 Task: Start in the project BackTech the sprint 'Feature Testing Sprint', with a duration of 3 weeks. Start in the project BackTech the sprint 'Feature Testing Sprint', with a duration of 2 weeks. Start in the project BackTech the sprint 'Feature Testing Sprint', with a duration of 1 week
Action: Mouse moved to (175, 49)
Screenshot: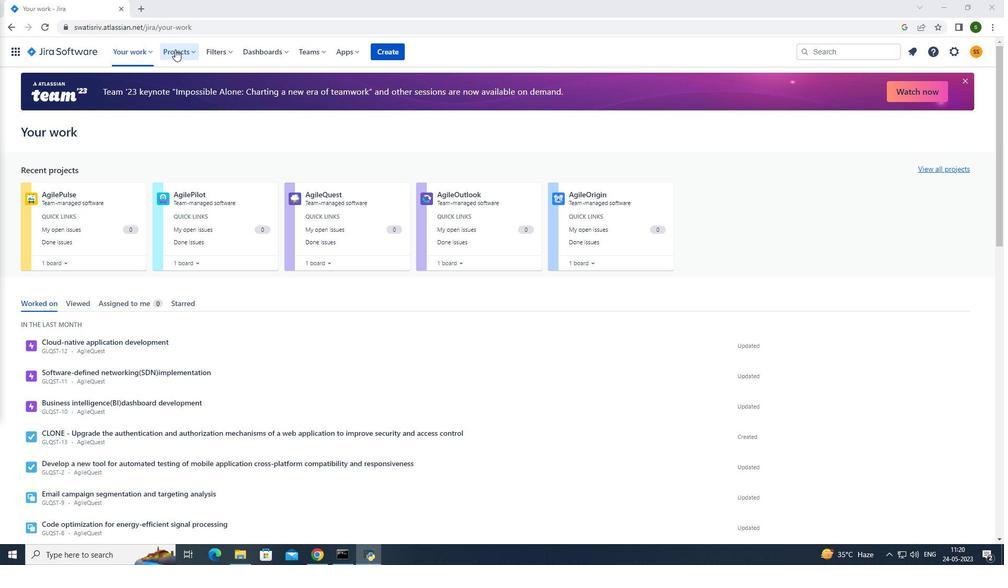 
Action: Mouse pressed left at (175, 49)
Screenshot: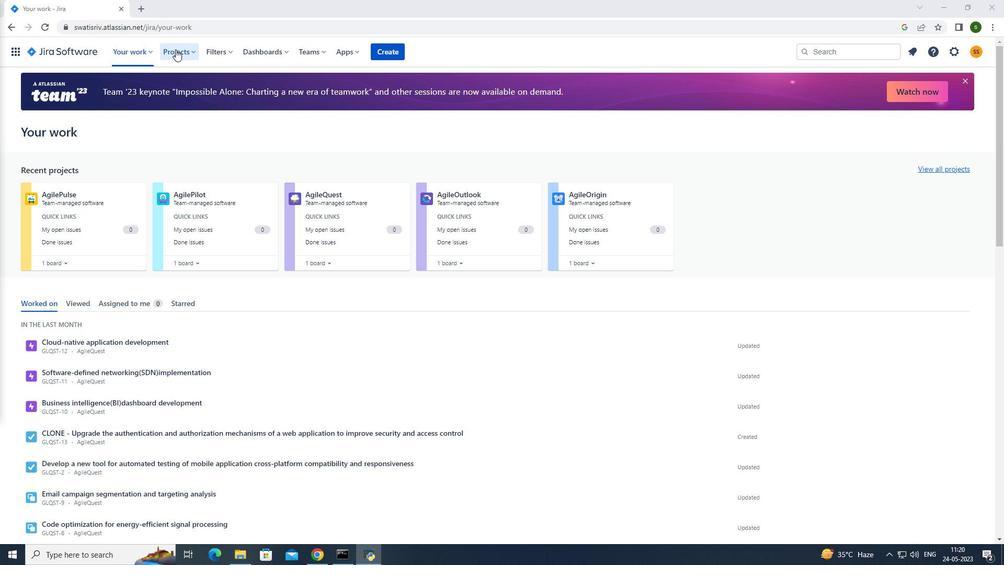 
Action: Mouse moved to (208, 96)
Screenshot: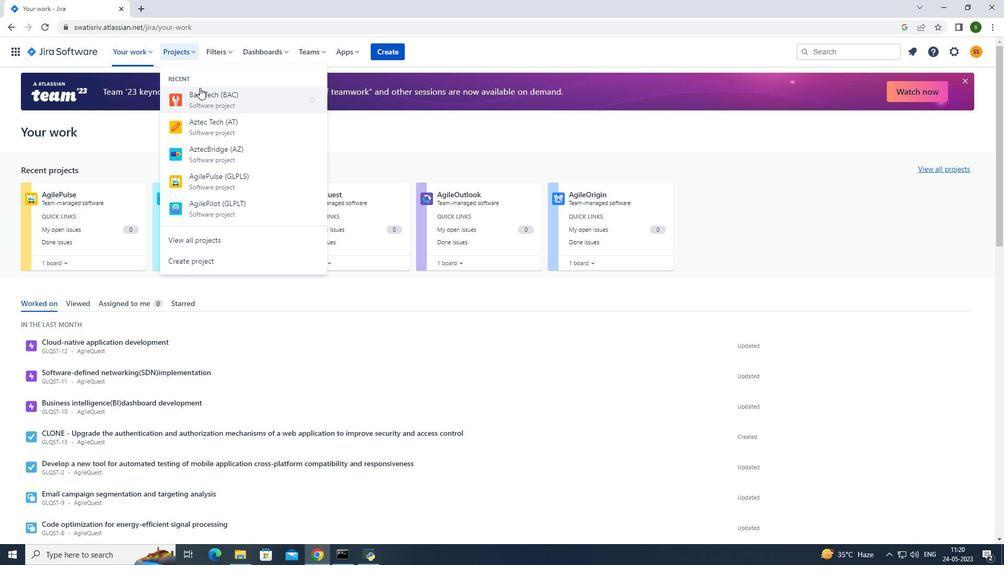 
Action: Mouse pressed left at (208, 96)
Screenshot: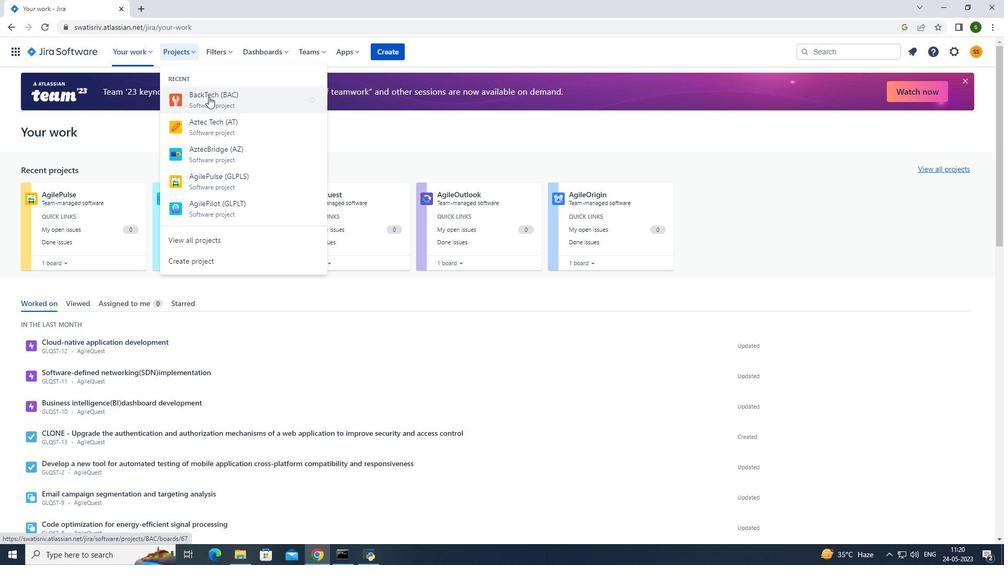 
Action: Mouse moved to (82, 160)
Screenshot: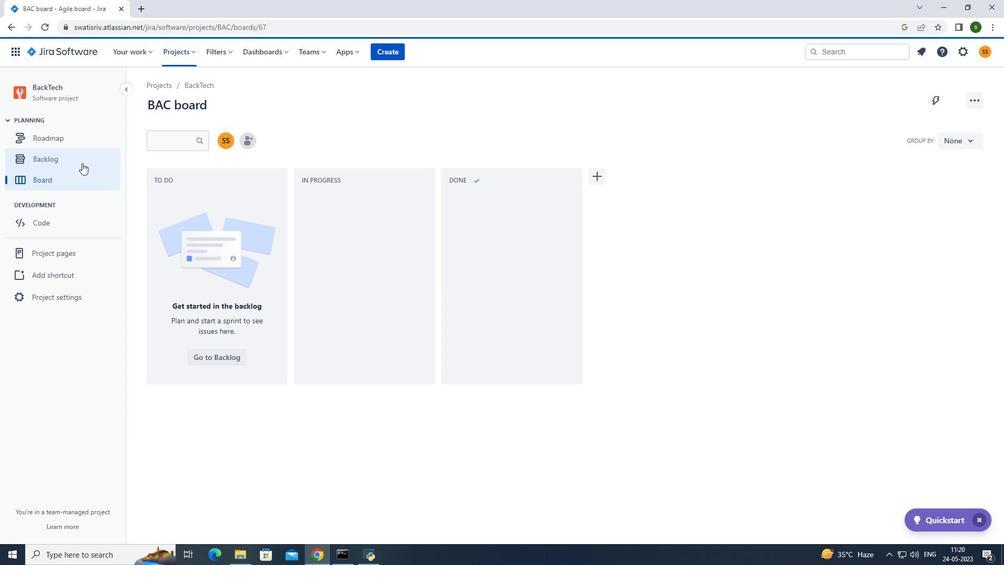
Action: Mouse pressed left at (82, 160)
Screenshot: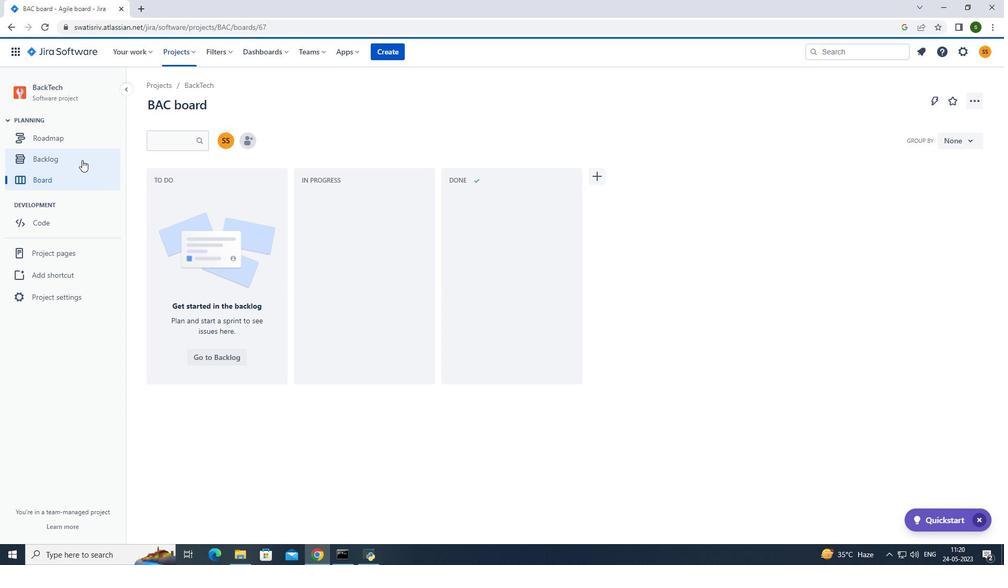 
Action: Mouse moved to (939, 167)
Screenshot: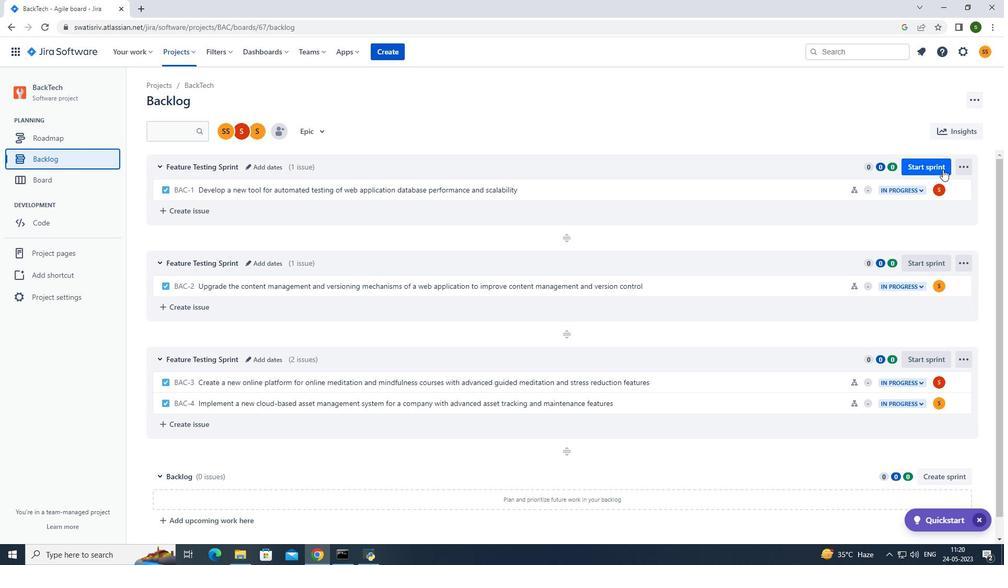 
Action: Mouse pressed left at (939, 167)
Screenshot: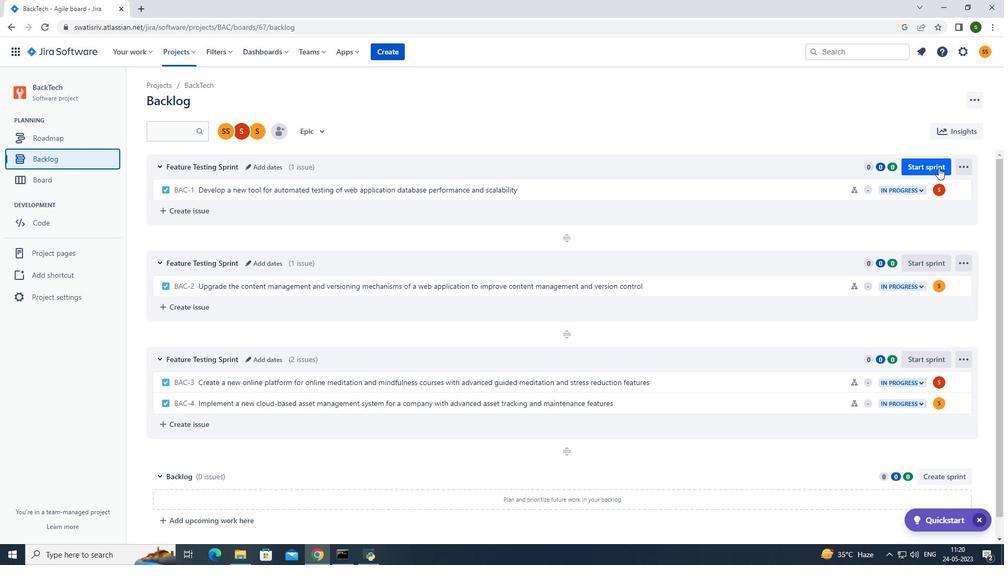 
Action: Mouse moved to (460, 183)
Screenshot: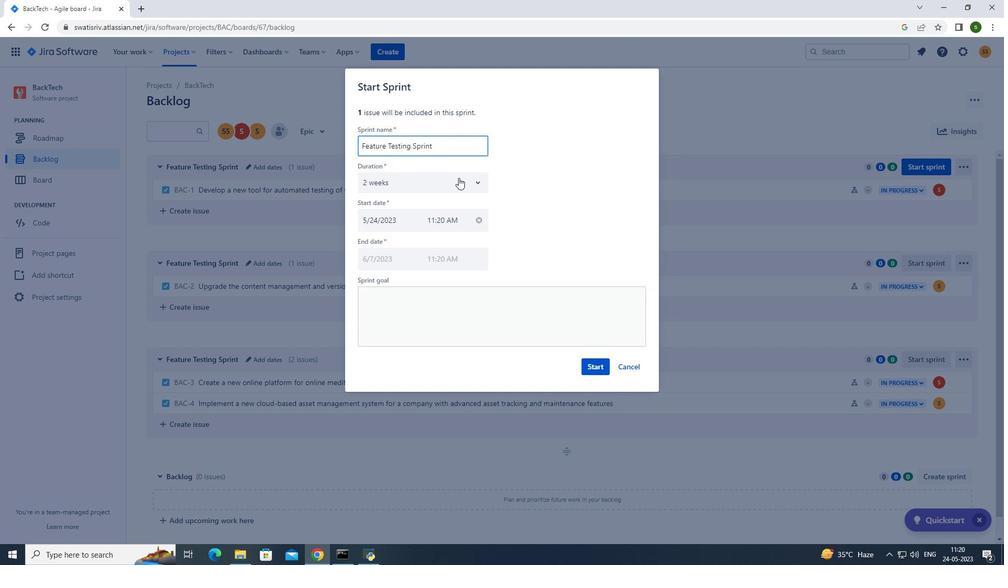 
Action: Mouse pressed left at (460, 183)
Screenshot: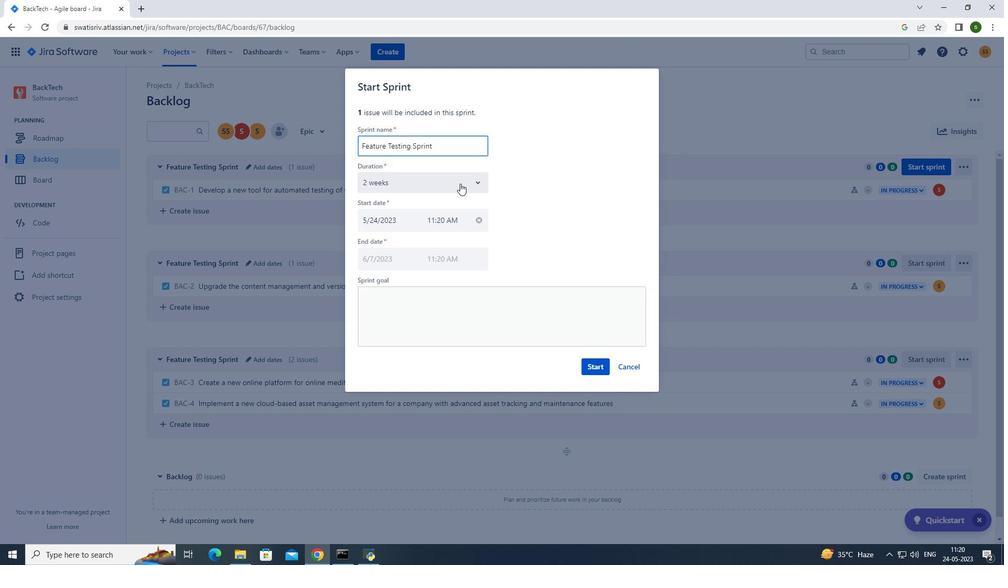 
Action: Mouse moved to (397, 242)
Screenshot: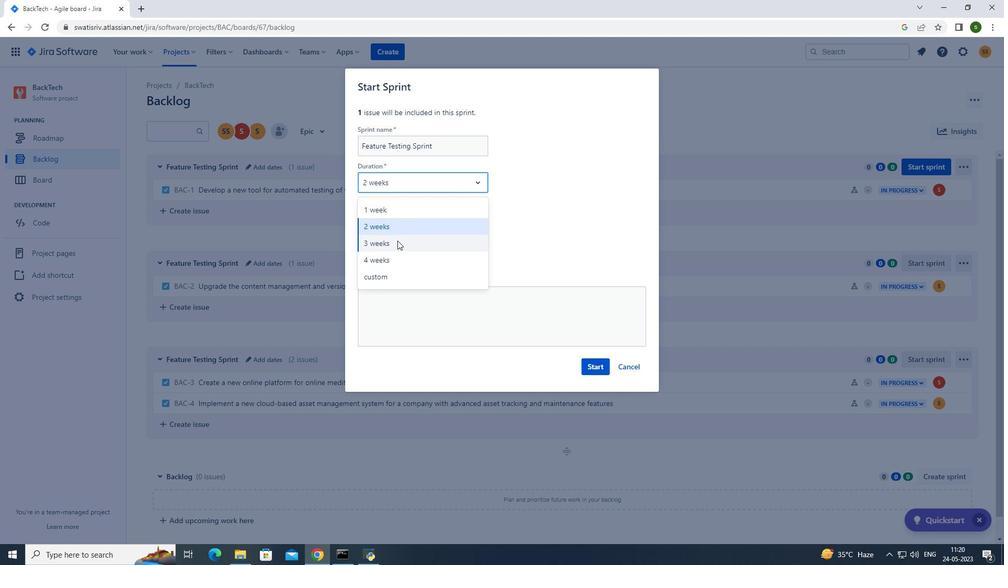 
Action: Mouse pressed left at (397, 242)
Screenshot: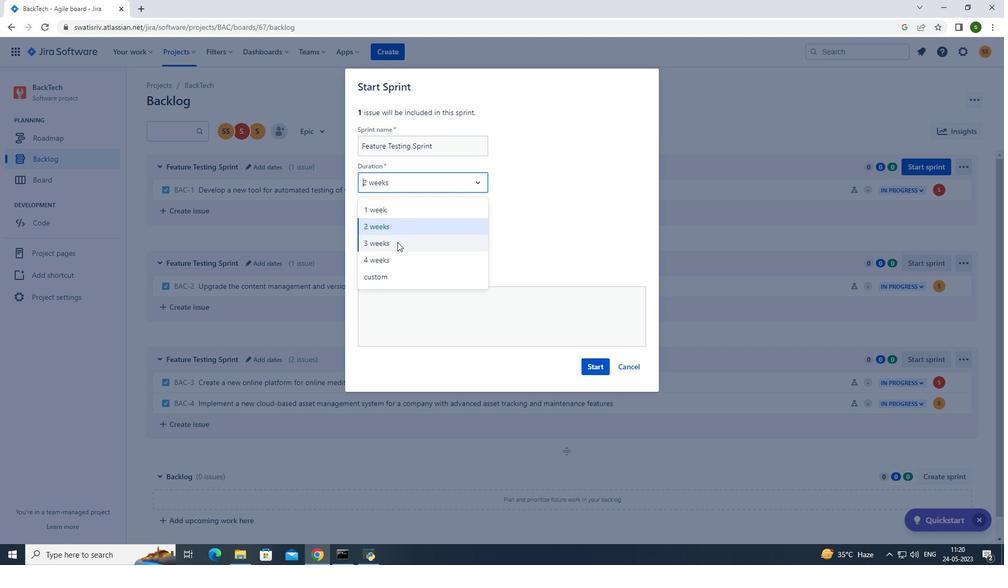
Action: Mouse moved to (604, 368)
Screenshot: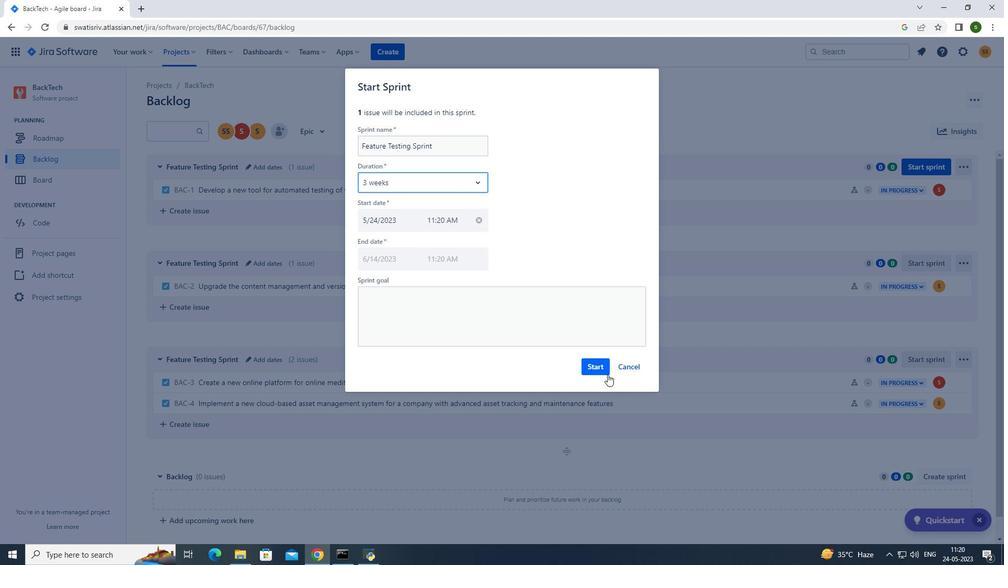 
Action: Mouse pressed left at (604, 368)
Screenshot: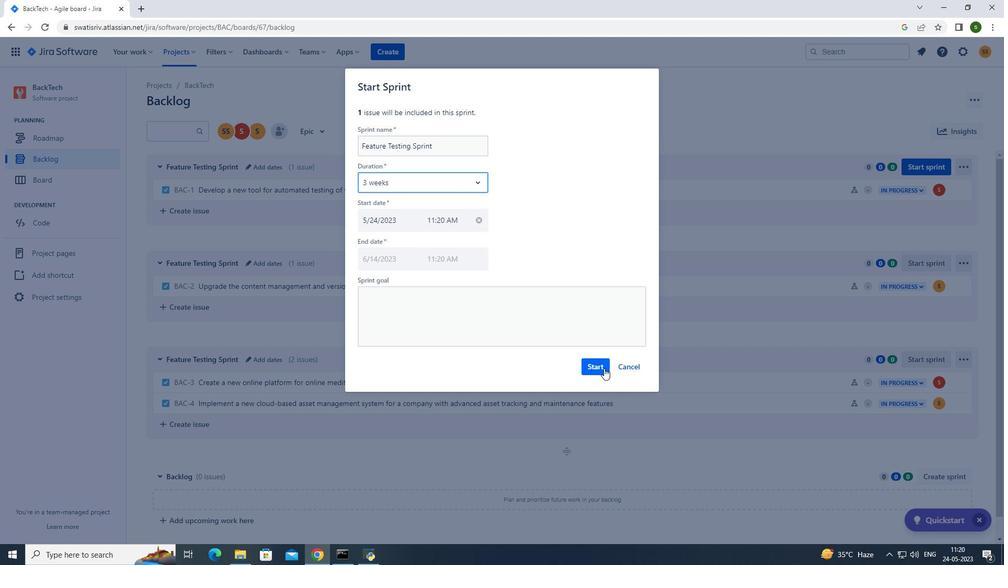 
Action: Mouse moved to (173, 56)
Screenshot: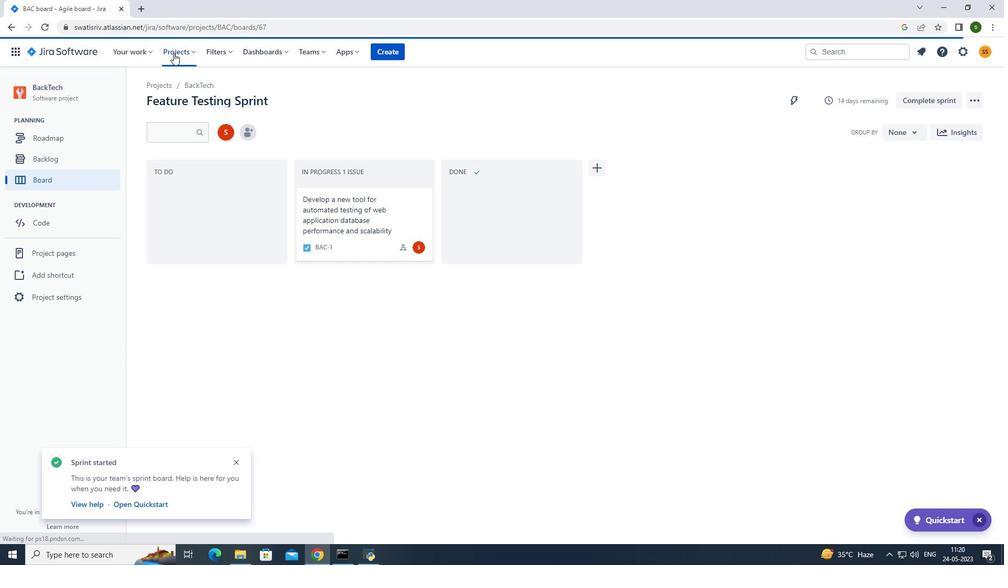 
Action: Mouse pressed left at (173, 56)
Screenshot: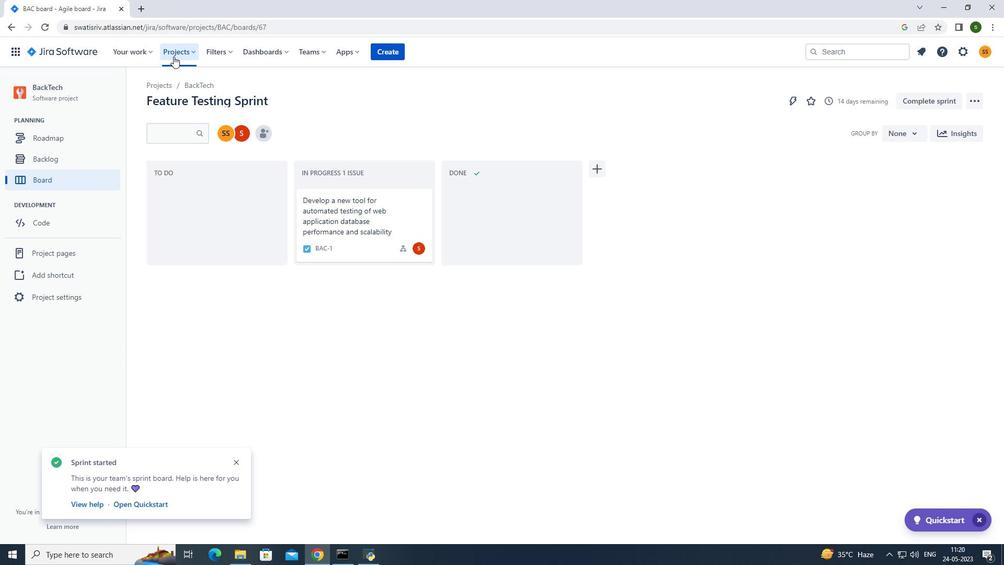 
Action: Mouse moved to (192, 95)
Screenshot: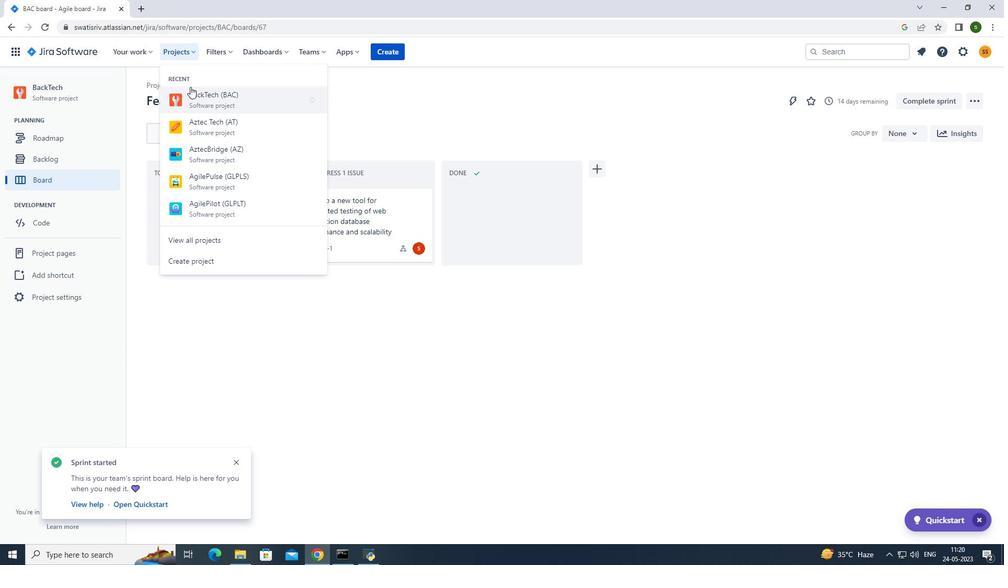 
Action: Mouse pressed left at (192, 95)
Screenshot: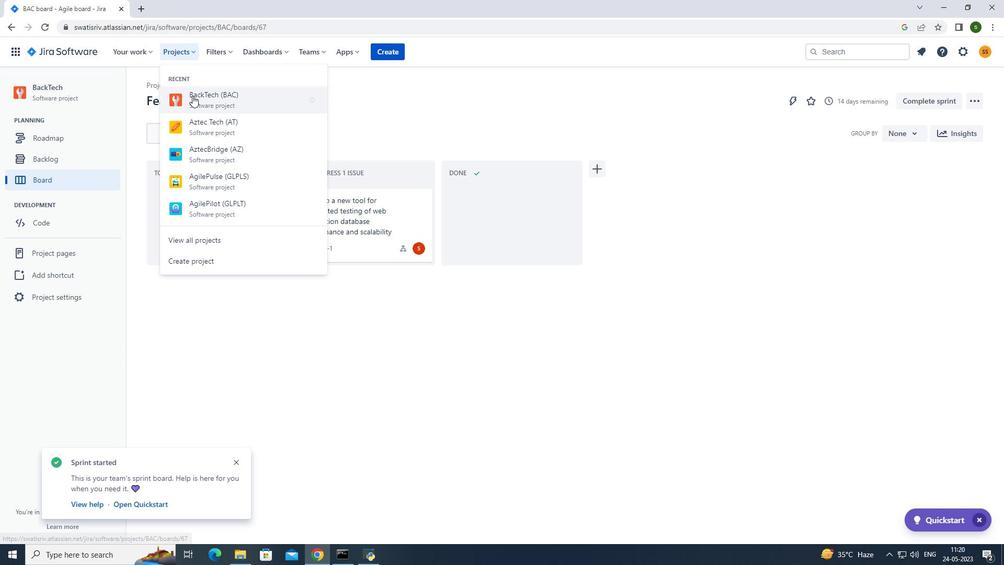 
Action: Mouse moved to (93, 164)
Screenshot: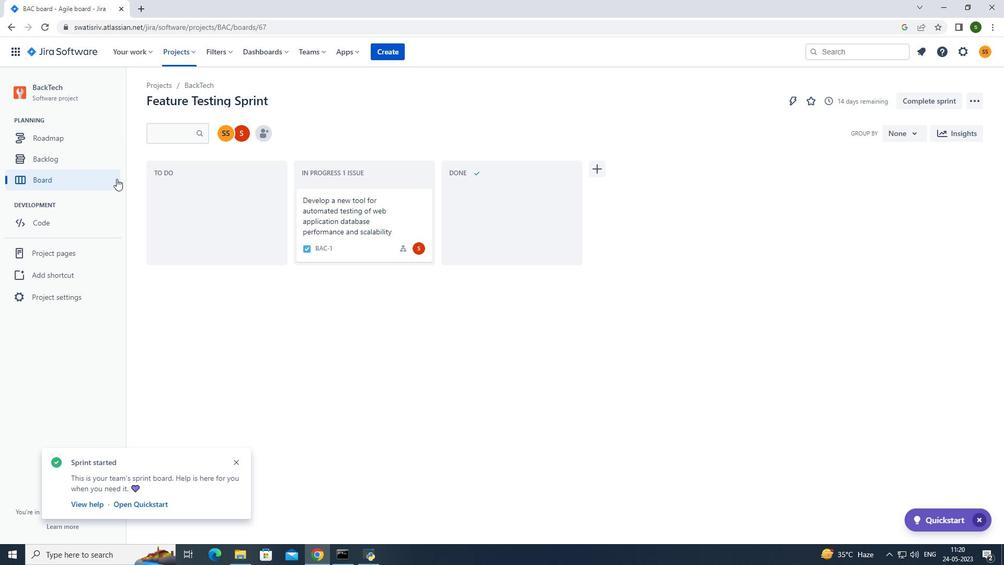 
Action: Mouse pressed left at (93, 164)
Screenshot: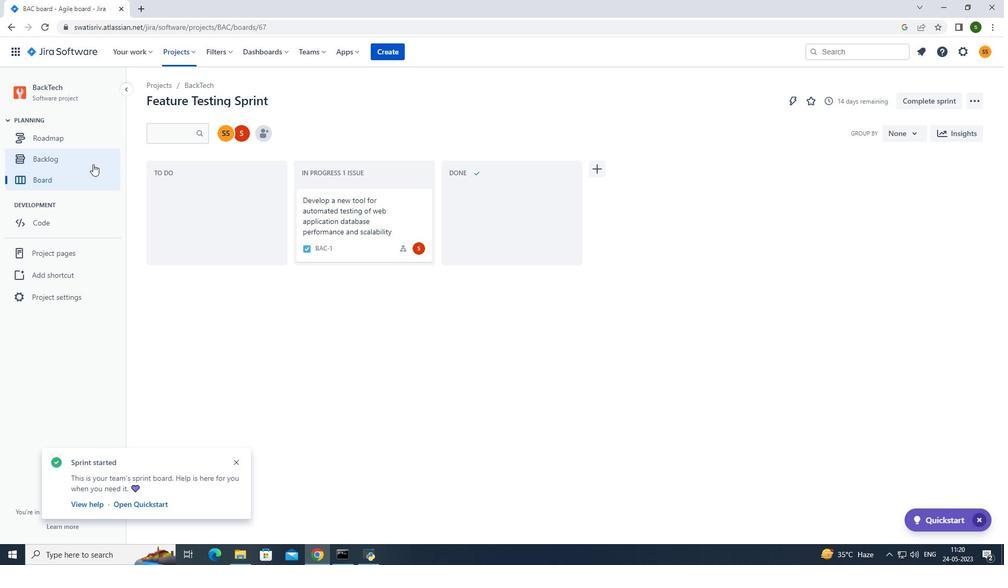 
Action: Mouse moved to (918, 255)
Screenshot: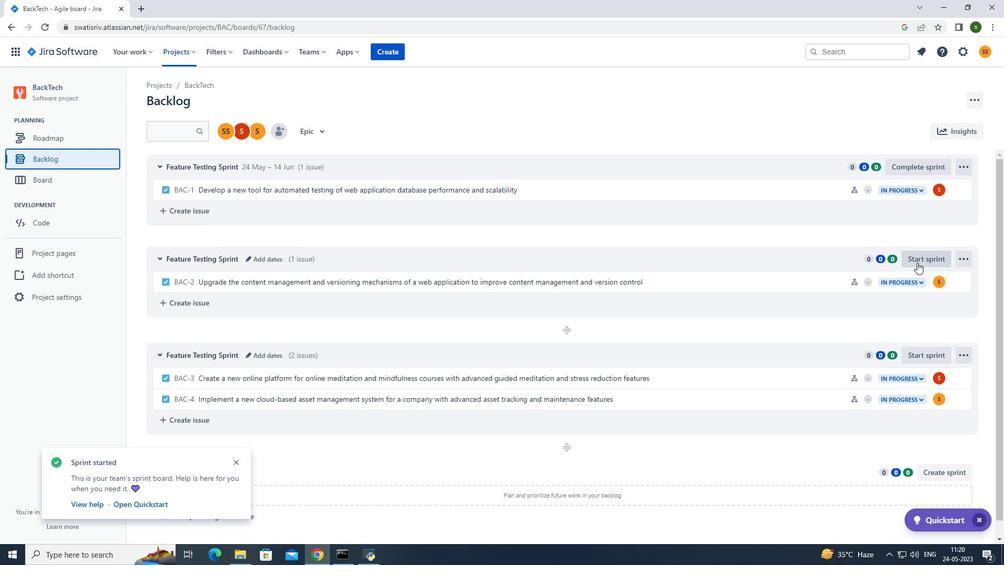
Action: Mouse pressed left at (918, 255)
Screenshot: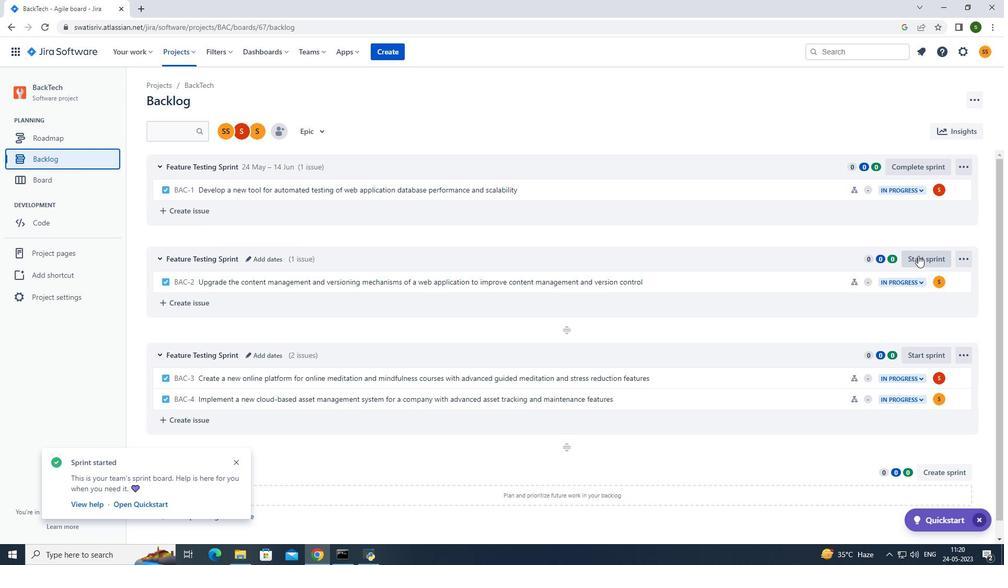 
Action: Mouse moved to (463, 179)
Screenshot: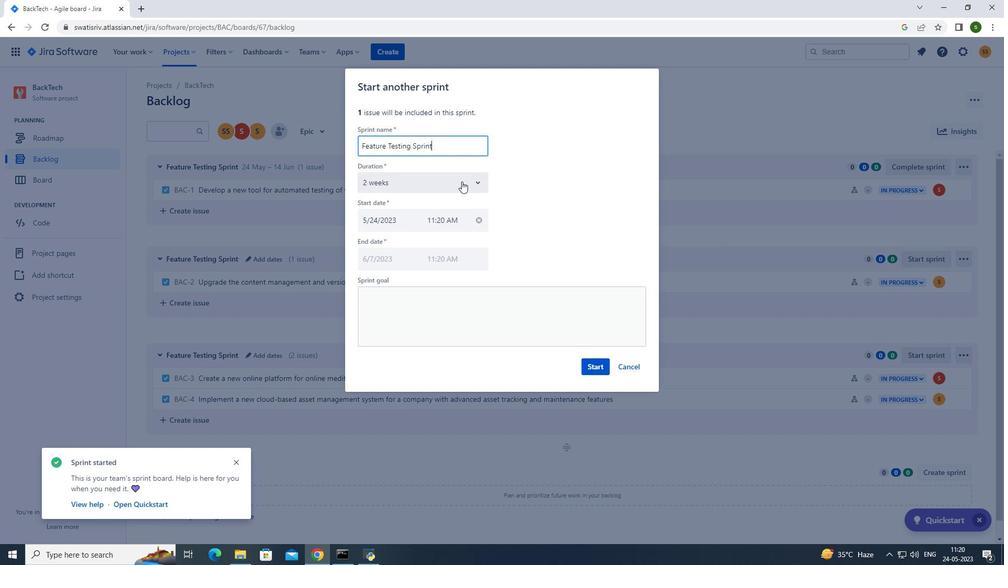 
Action: Mouse pressed left at (463, 179)
Screenshot: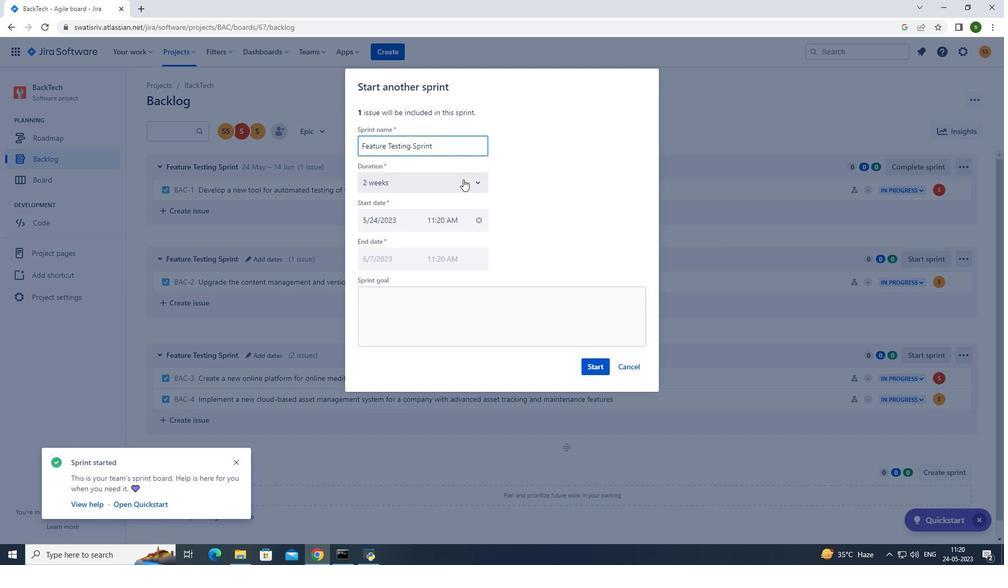 
Action: Mouse moved to (410, 225)
Screenshot: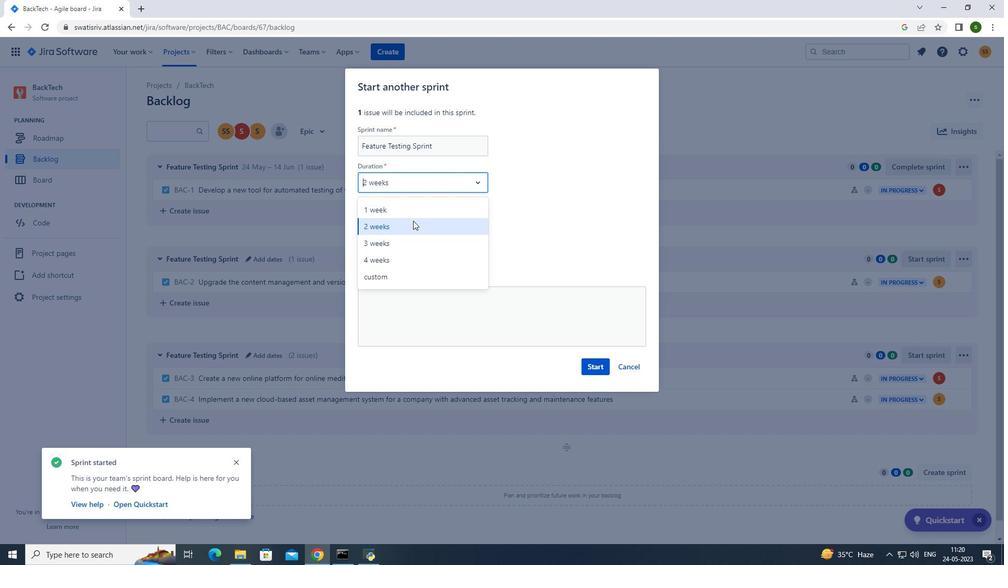 
Action: Mouse pressed left at (410, 225)
Screenshot: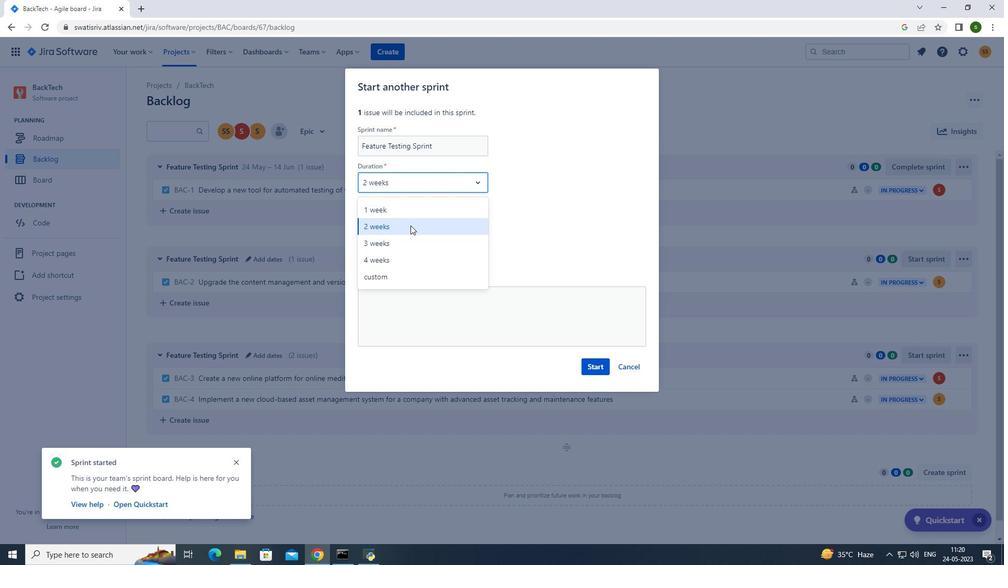 
Action: Mouse moved to (600, 368)
Screenshot: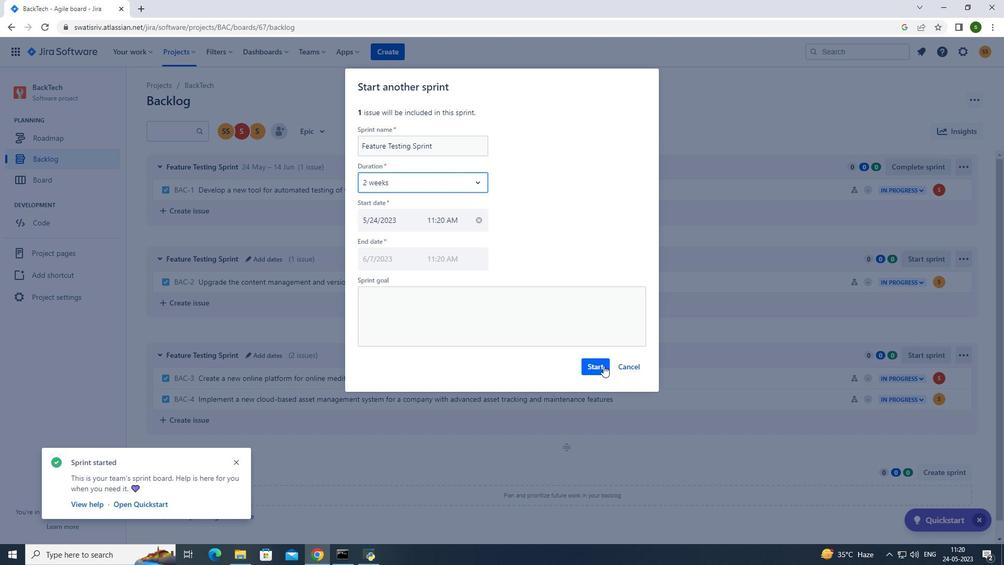 
Action: Mouse pressed left at (600, 368)
Screenshot: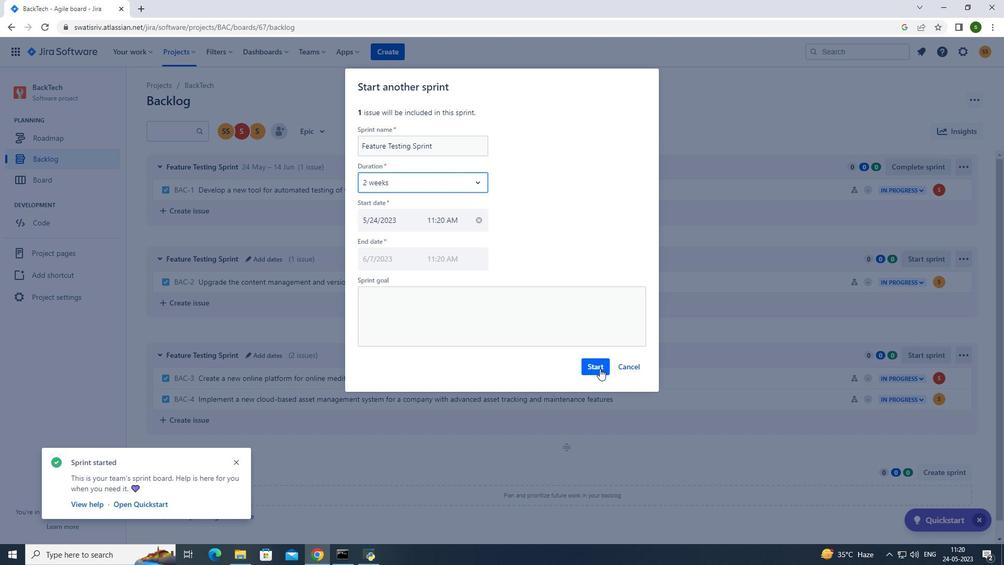 
Action: Mouse moved to (184, 49)
Screenshot: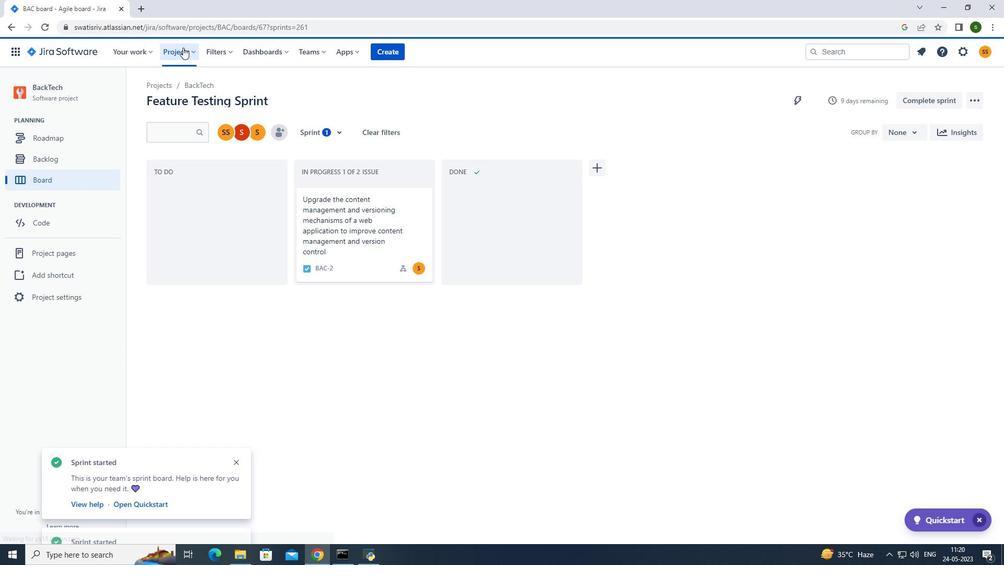 
Action: Mouse pressed left at (184, 49)
Screenshot: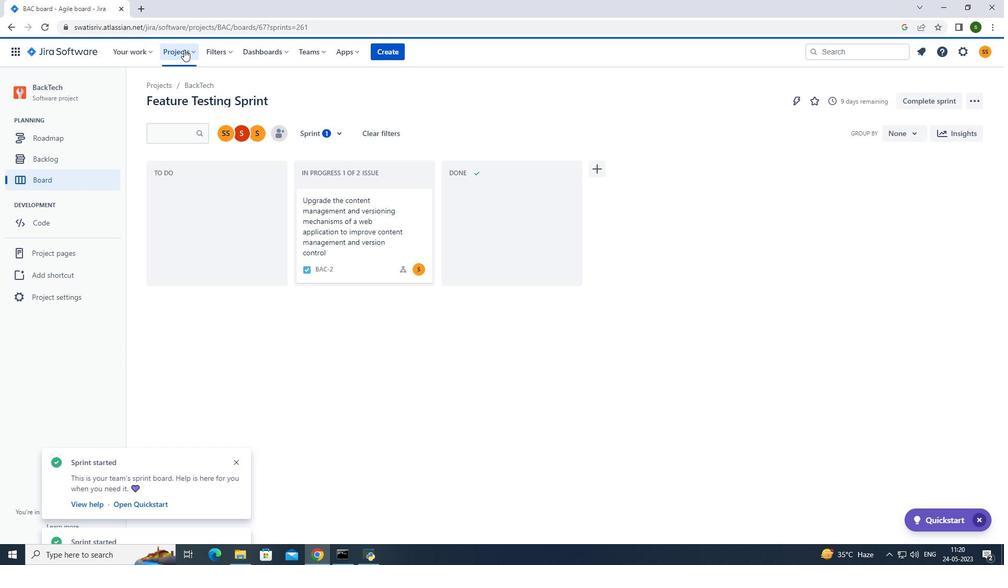 
Action: Mouse moved to (193, 96)
Screenshot: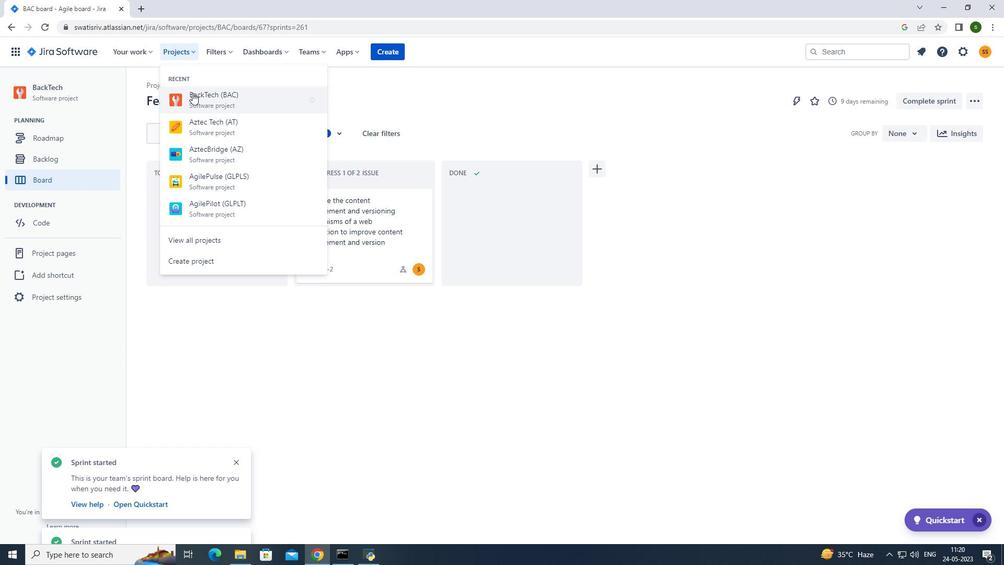 
Action: Mouse pressed left at (193, 96)
Screenshot: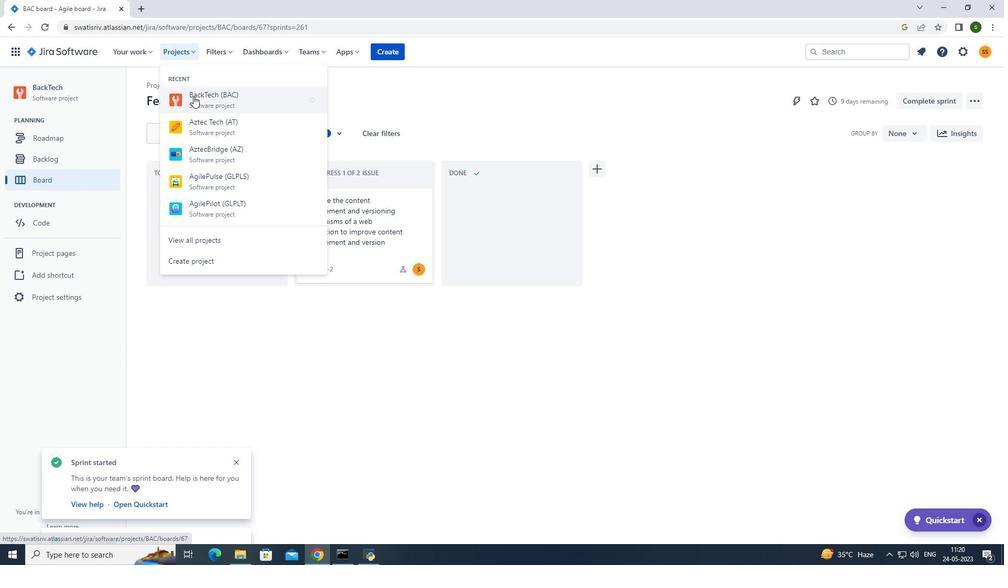 
Action: Mouse moved to (71, 159)
Screenshot: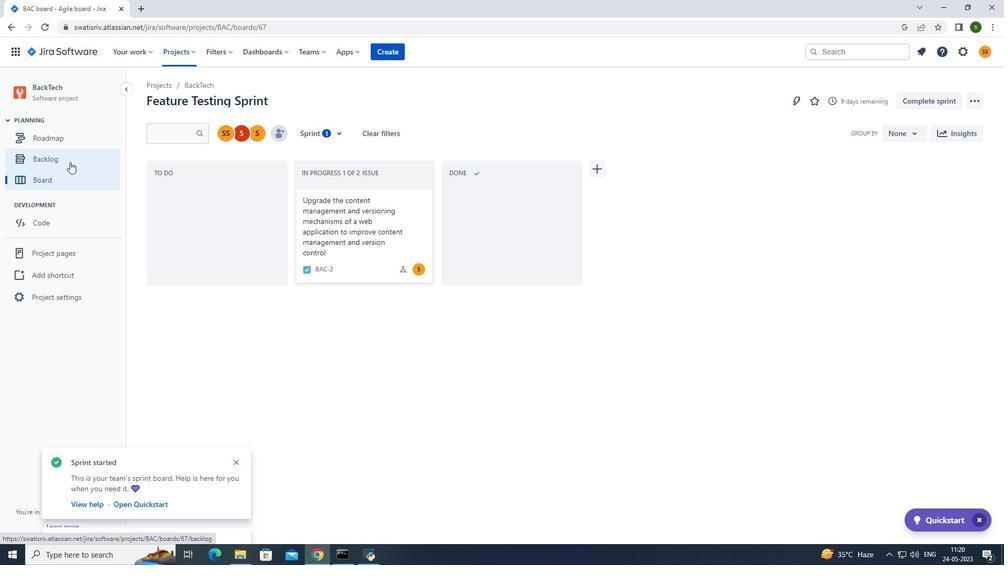 
Action: Mouse pressed left at (71, 159)
Screenshot: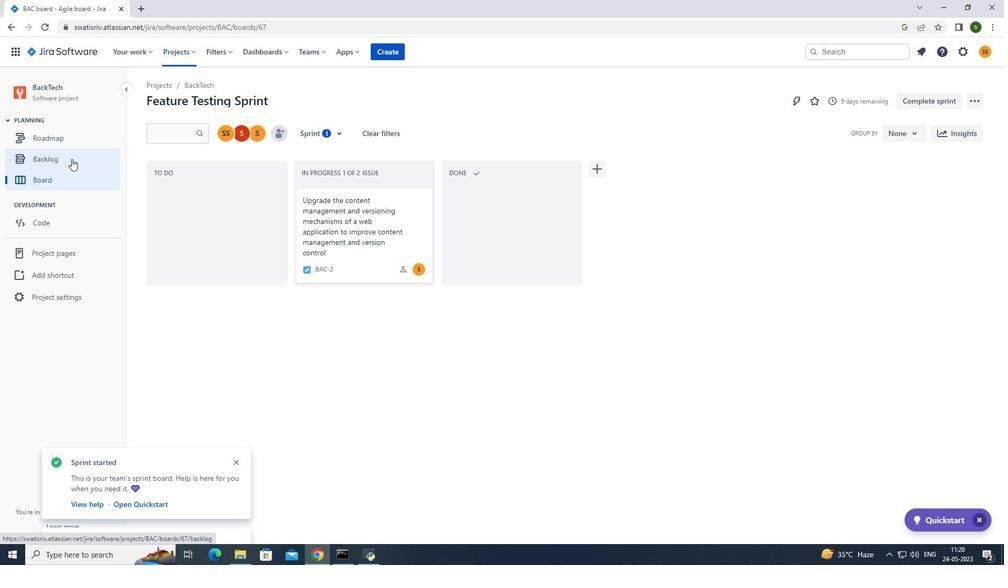 
Action: Mouse moved to (918, 352)
Screenshot: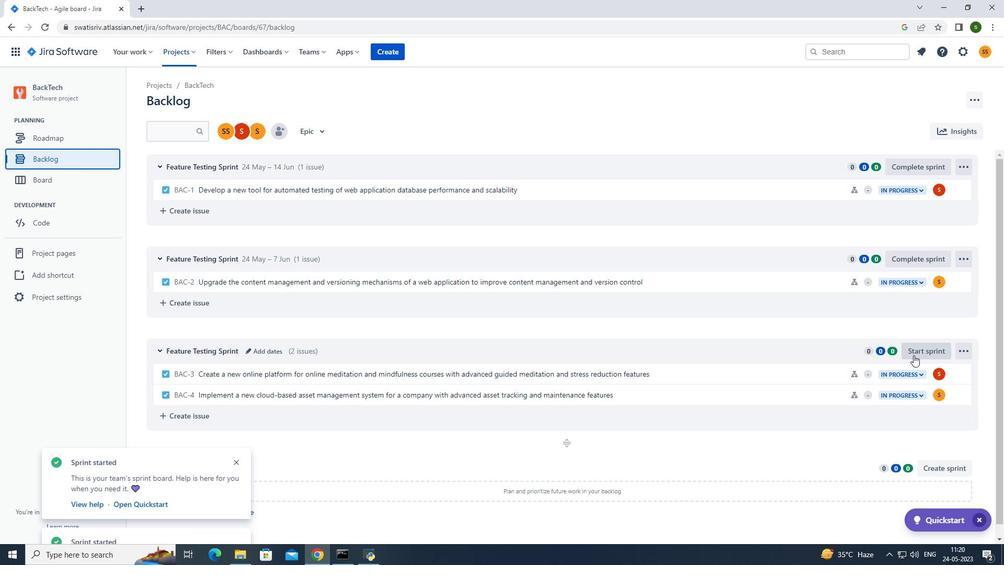 
Action: Mouse pressed left at (918, 352)
Screenshot: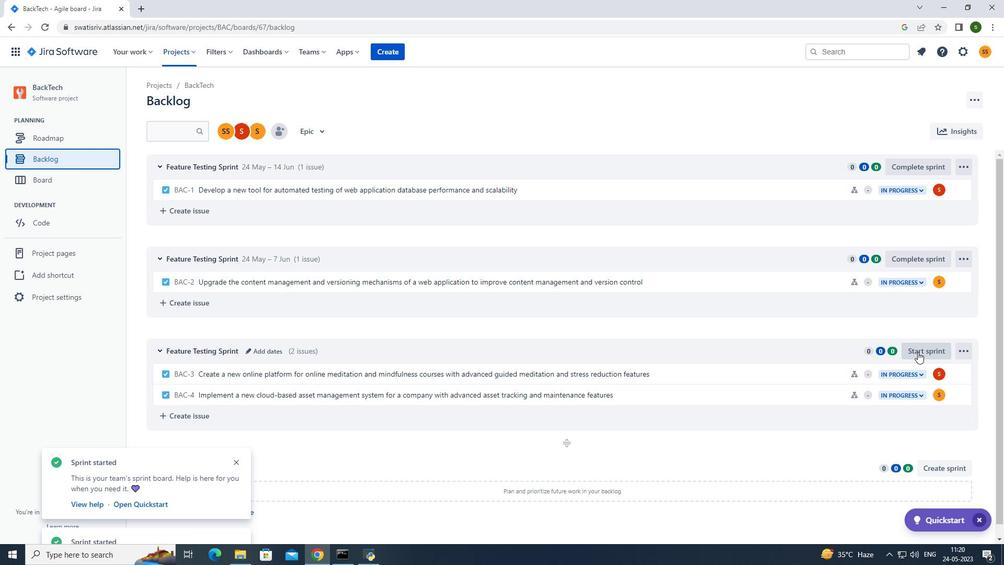 
Action: Mouse moved to (469, 179)
Screenshot: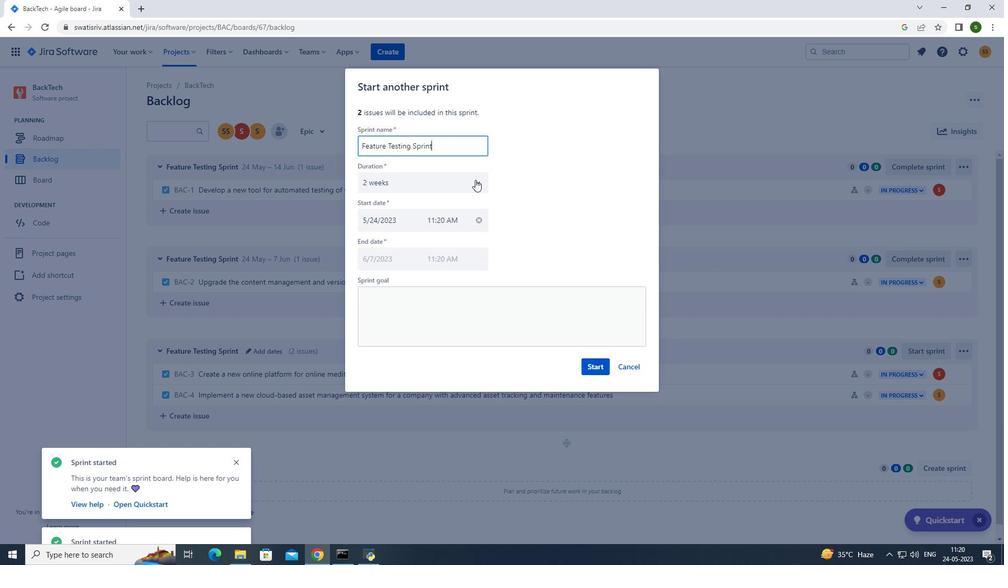 
Action: Mouse pressed left at (469, 179)
Screenshot: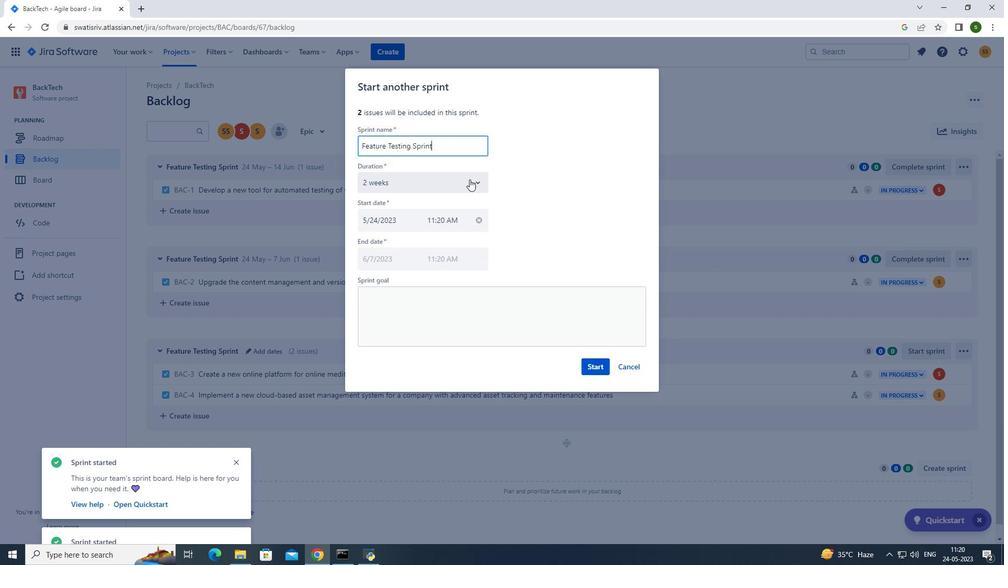 
Action: Mouse moved to (433, 206)
Screenshot: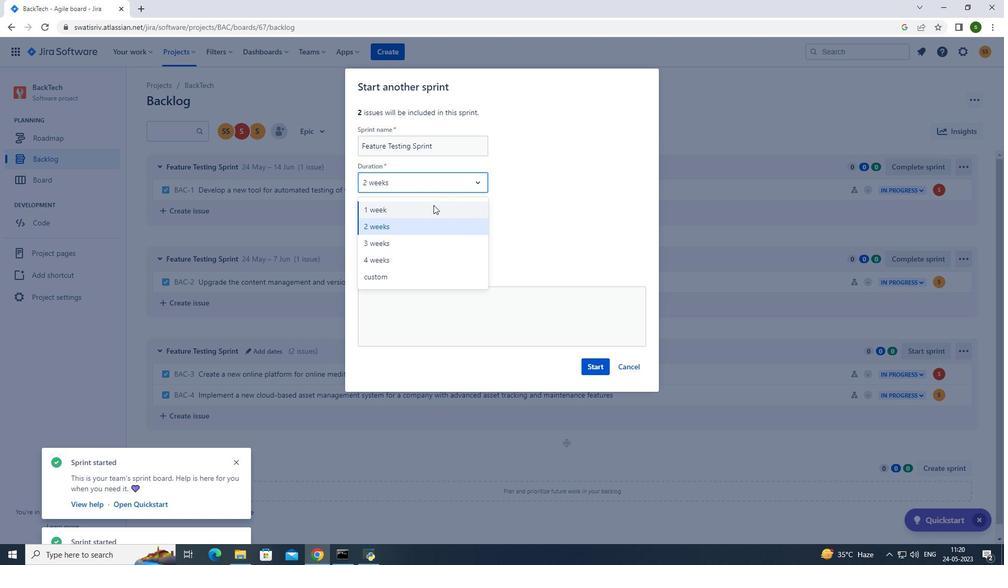
Action: Mouse pressed left at (433, 206)
Screenshot: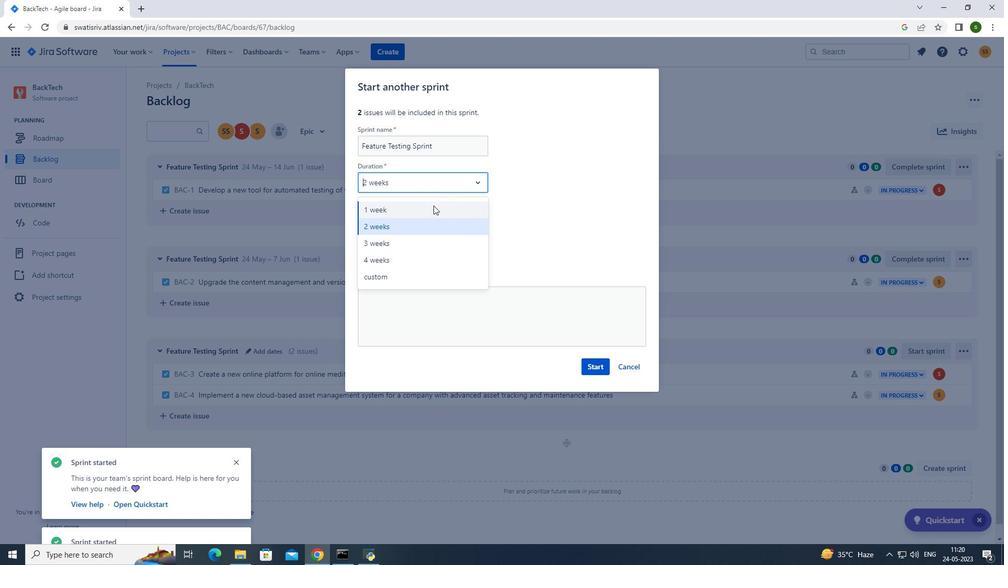 
Action: Mouse moved to (587, 367)
Screenshot: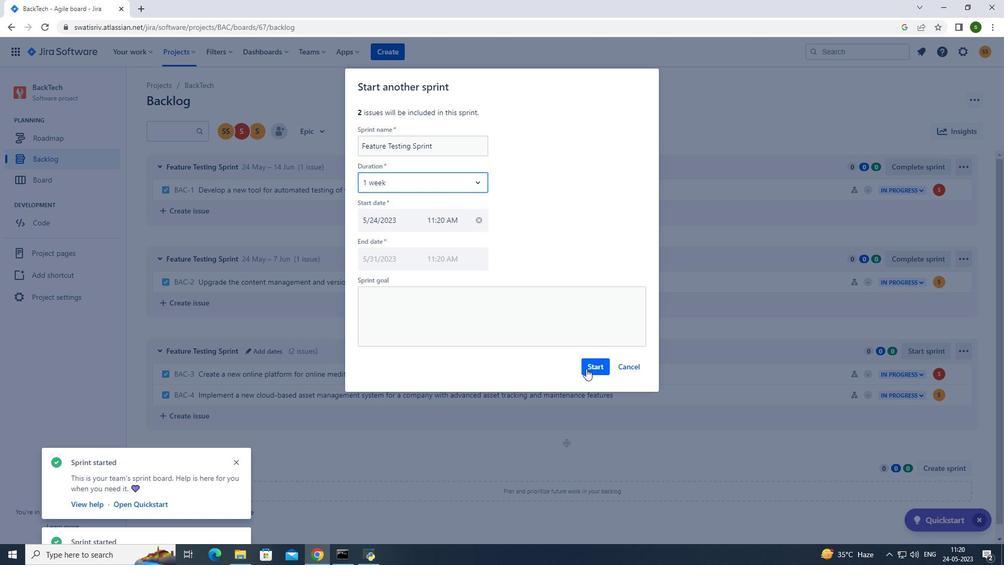 
Action: Mouse pressed left at (587, 367)
Screenshot: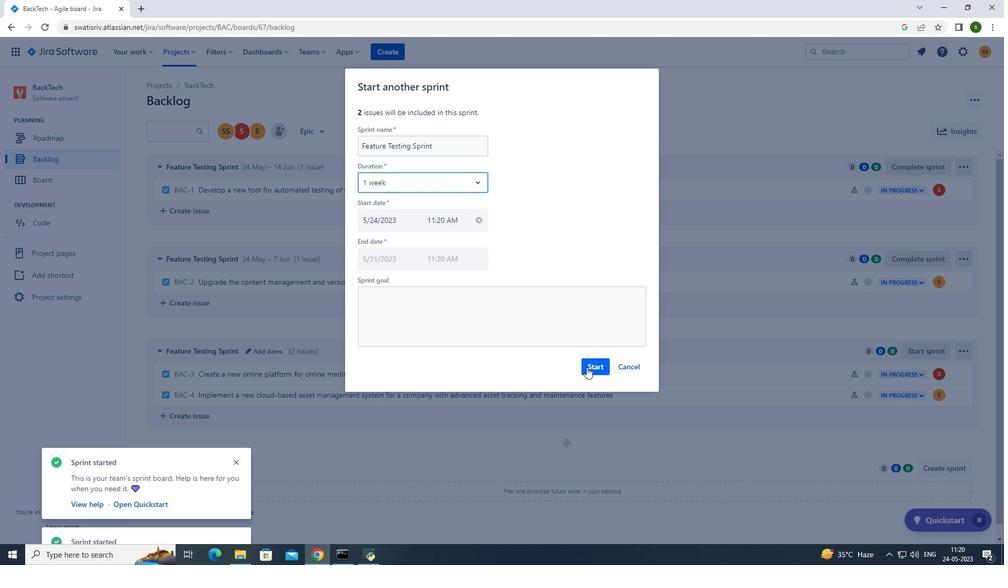 
Action: Mouse moved to (593, 148)
Screenshot: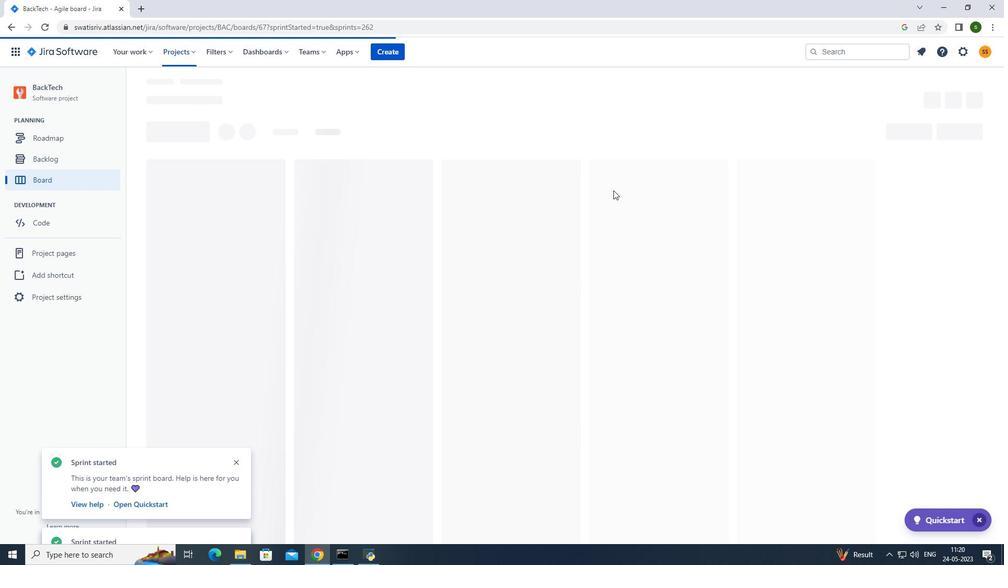 
